 Task: Create a section Infrastructure Upgrade Sprint and in the section, add a milestone Continual Service Improvement (CSI) Implementation in the project BlueTech
Action: Mouse moved to (342, 475)
Screenshot: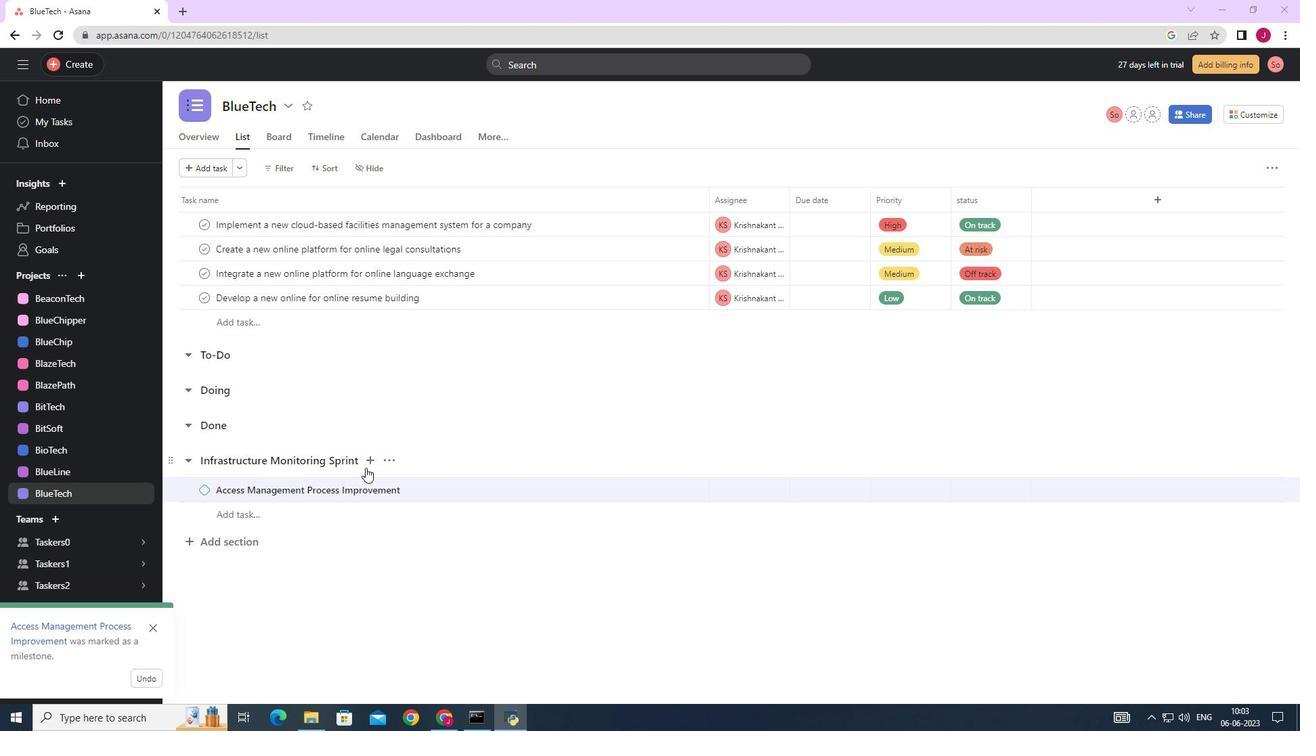 
Action: Mouse scrolled (342, 474) with delta (0, 0)
Screenshot: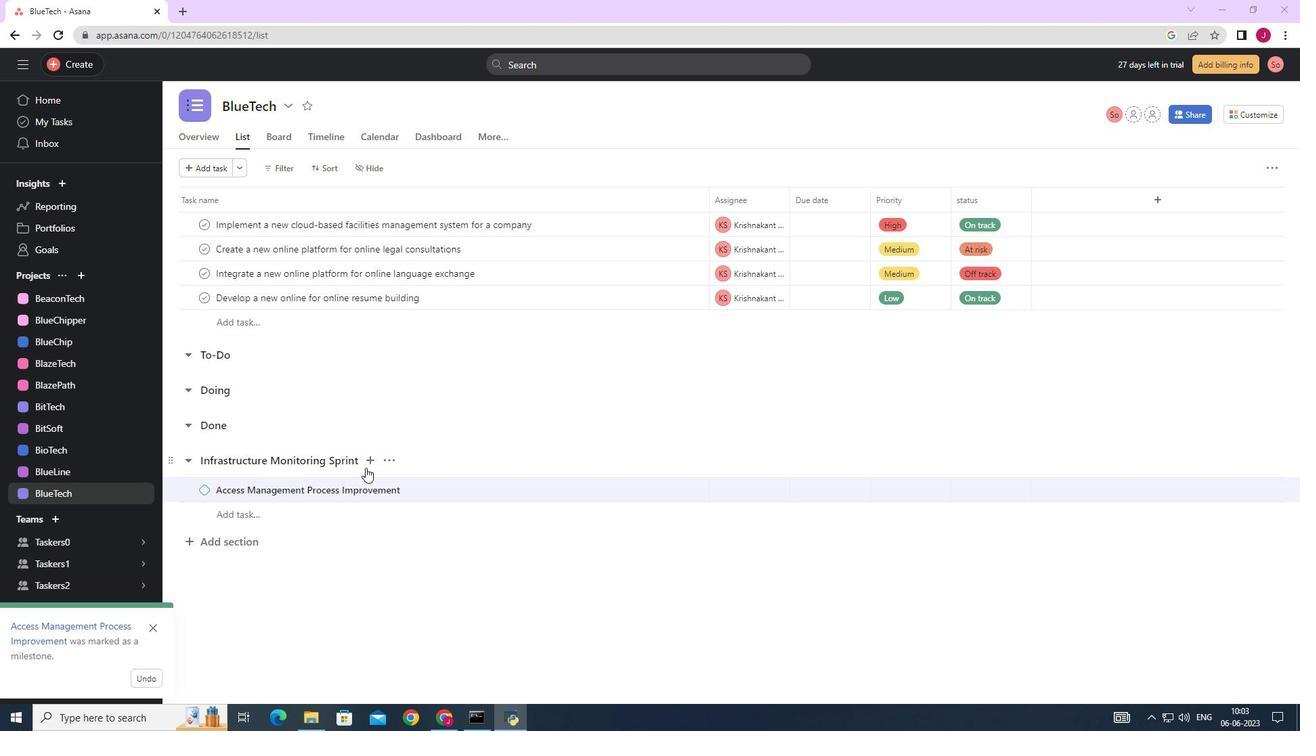
Action: Mouse moved to (339, 477)
Screenshot: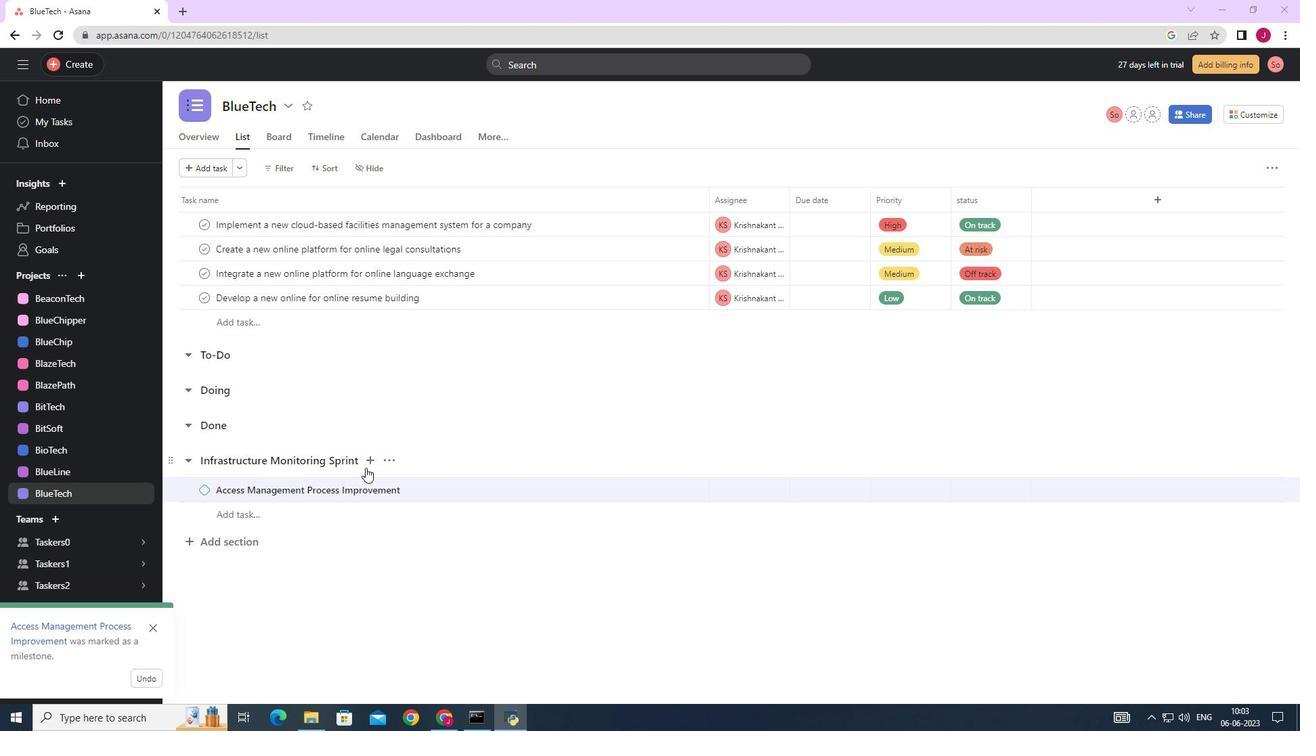 
Action: Mouse scrolled (339, 476) with delta (0, 0)
Screenshot: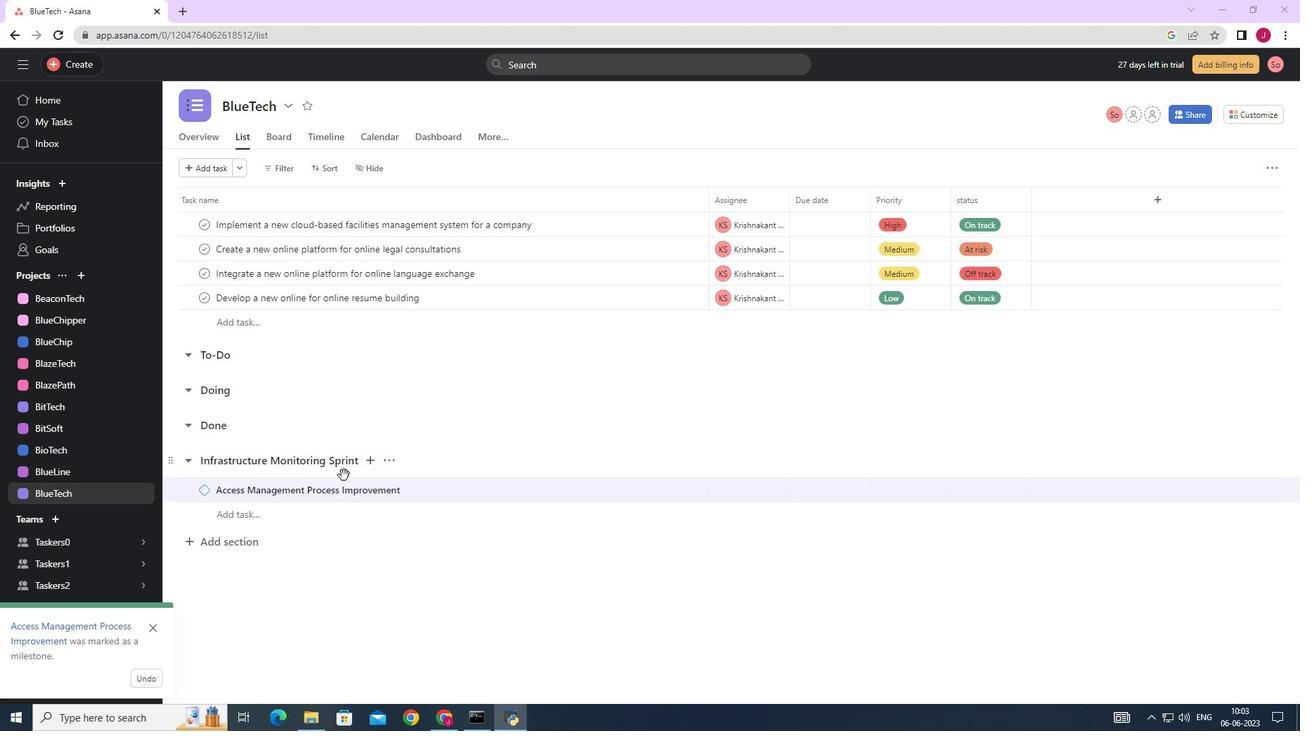 
Action: Mouse moved to (332, 478)
Screenshot: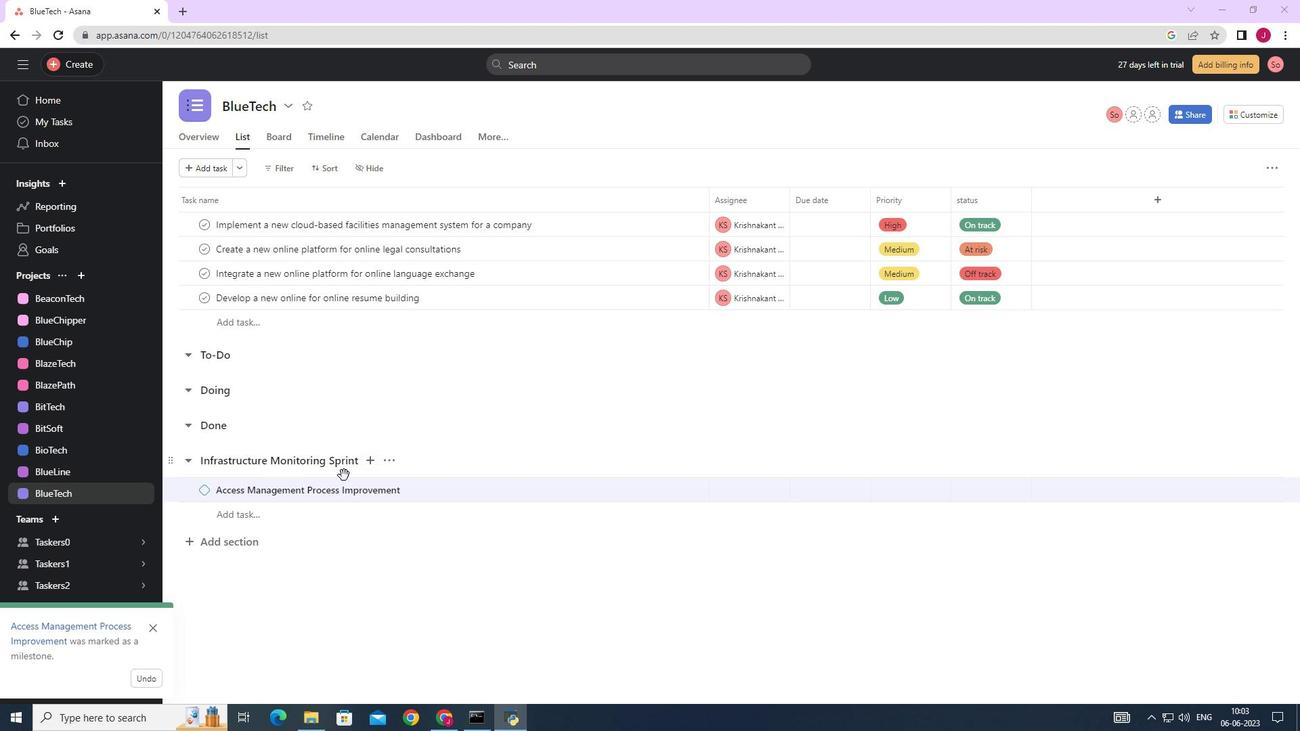 
Action: Mouse scrolled (336, 477) with delta (0, 0)
Screenshot: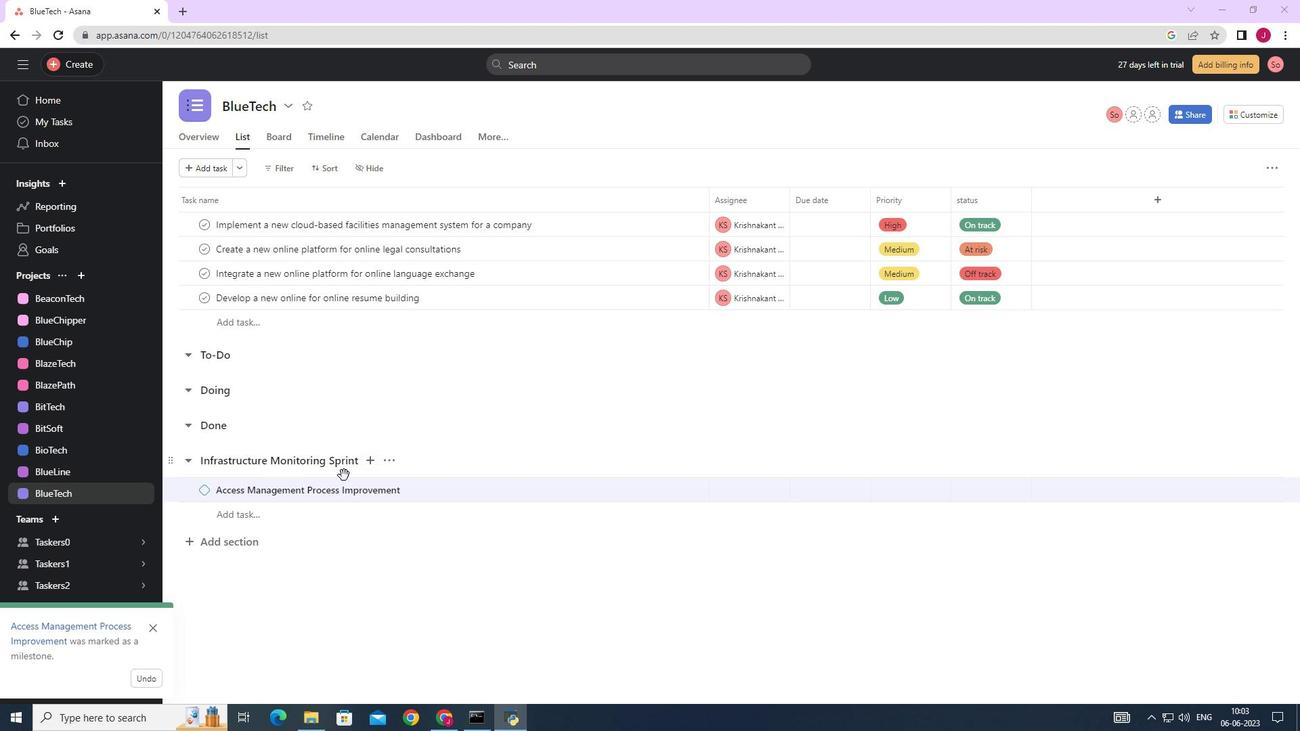 
Action: Mouse moved to (327, 479)
Screenshot: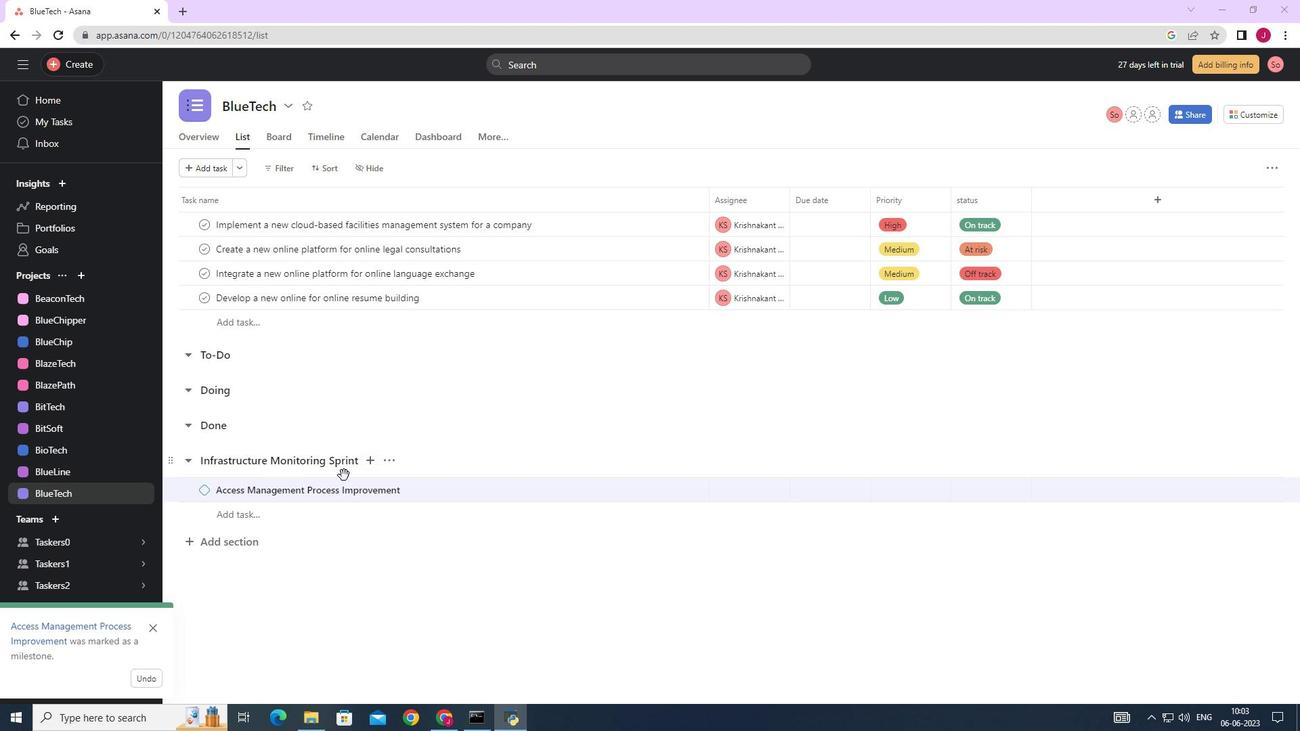 
Action: Mouse scrolled (329, 478) with delta (0, 0)
Screenshot: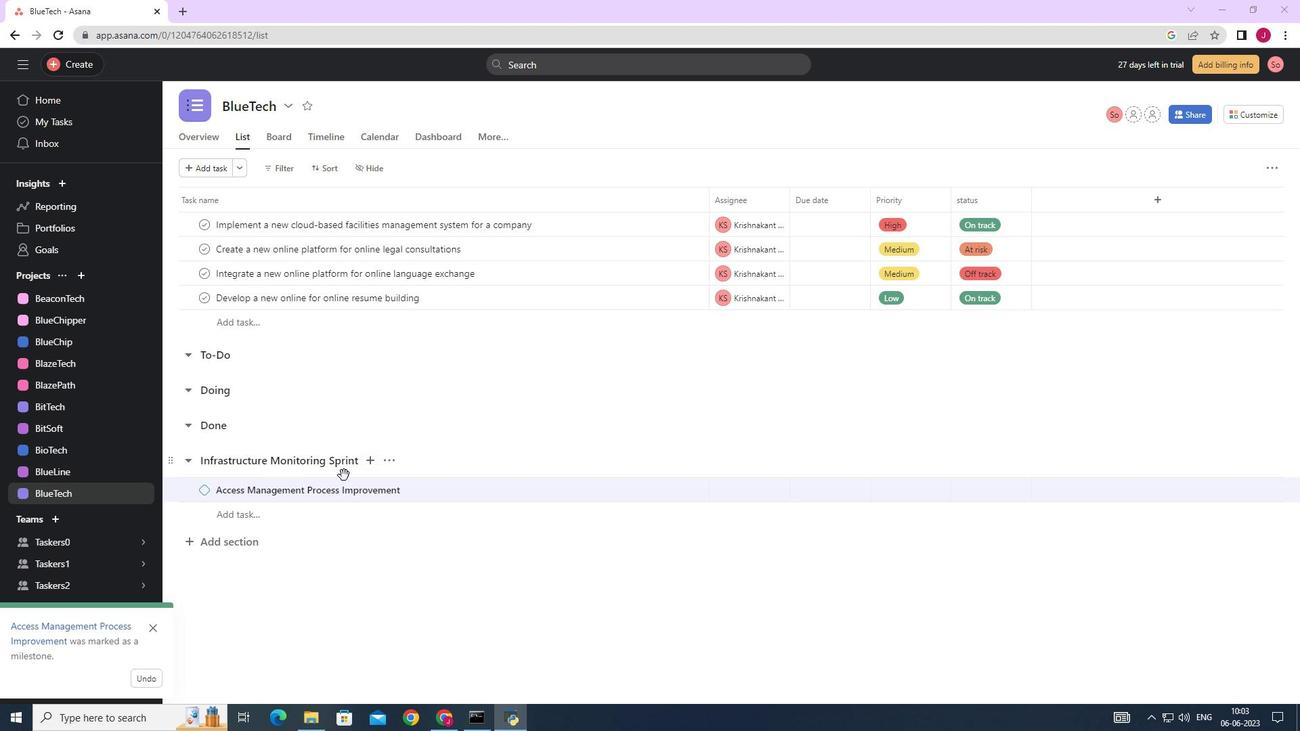 
Action: Mouse moved to (235, 539)
Screenshot: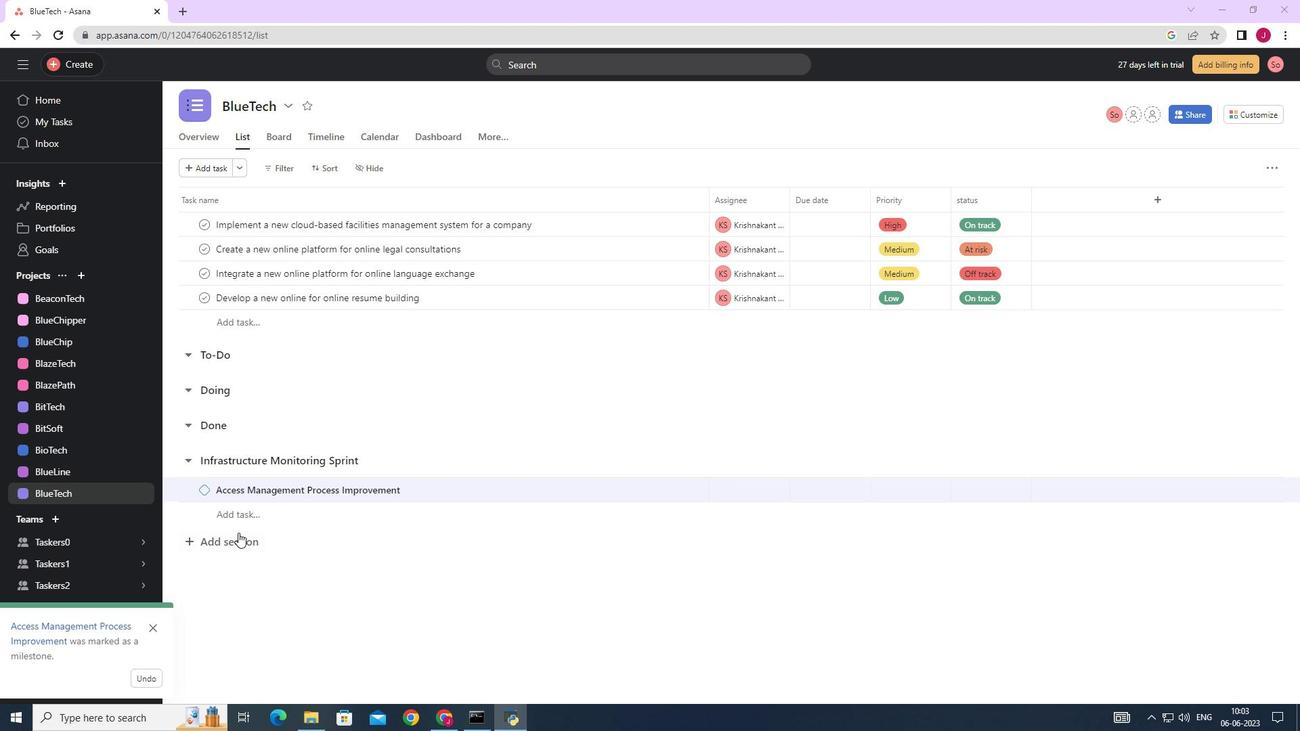 
Action: Mouse pressed left at (235, 539)
Screenshot: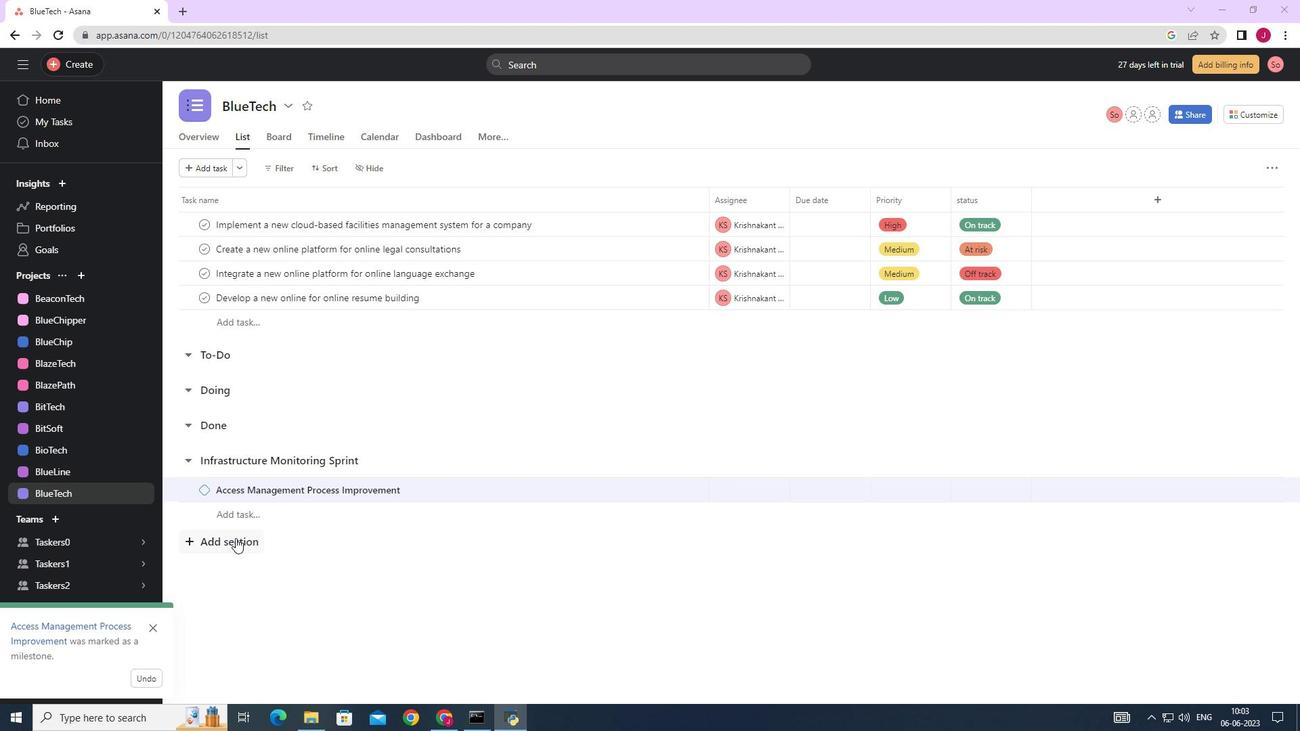 
Action: Key pressed <Key.caps_lock>I<Key.caps_lock>nfrastructure<Key.space><Key.caps_lock>U<Key.caps_lock>pgrade<Key.space><Key.caps_lock>S<Key.caps_lock>print<Key.space><Key.shift_r><Key.enter><Key.caps_lock>C<Key.caps_lock>ontinual<Key.space><Key.caps_lock>S<Key.caps_lock>ervice<Key.space><Key.caps_lock>I<Key.caps_lock>mprovement<Key.space><Key.shift_r><Key.shift_r>(<Key.caps_lock>CSI<Key.shift_r>)<Key.space><Key.caps_lock>i<Key.caps_lock><Key.backspace><Key.caps_lock><Key.caps_lock>I<Key.caps_lock>mplementation<Key.space>
Screenshot: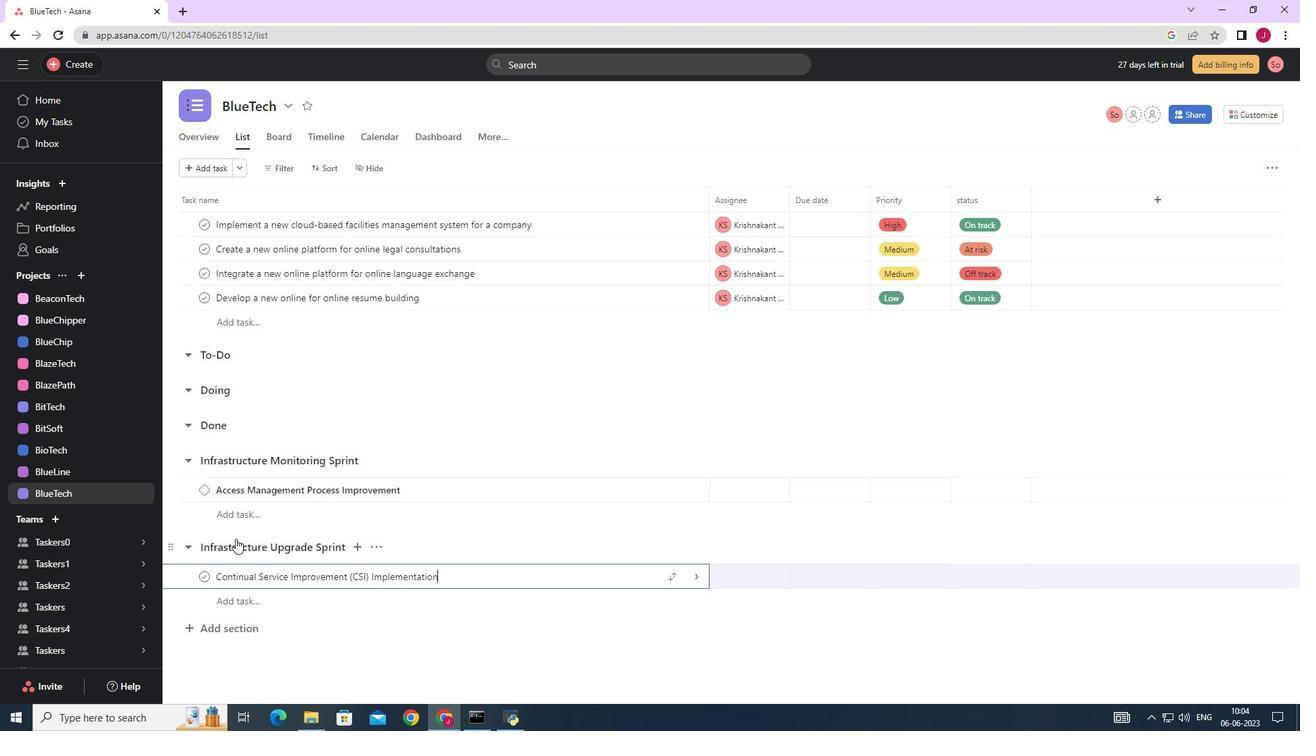 
Action: Mouse moved to (698, 571)
Screenshot: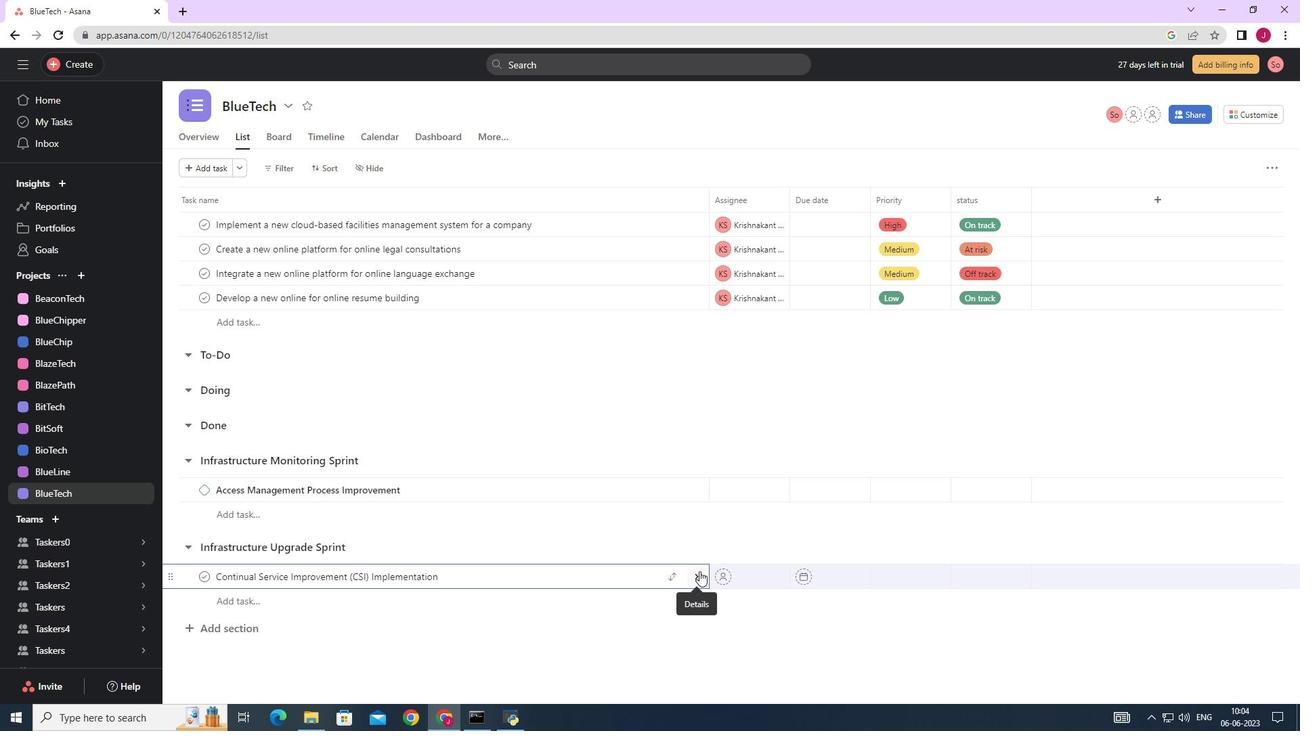 
Action: Mouse pressed left at (698, 571)
Screenshot: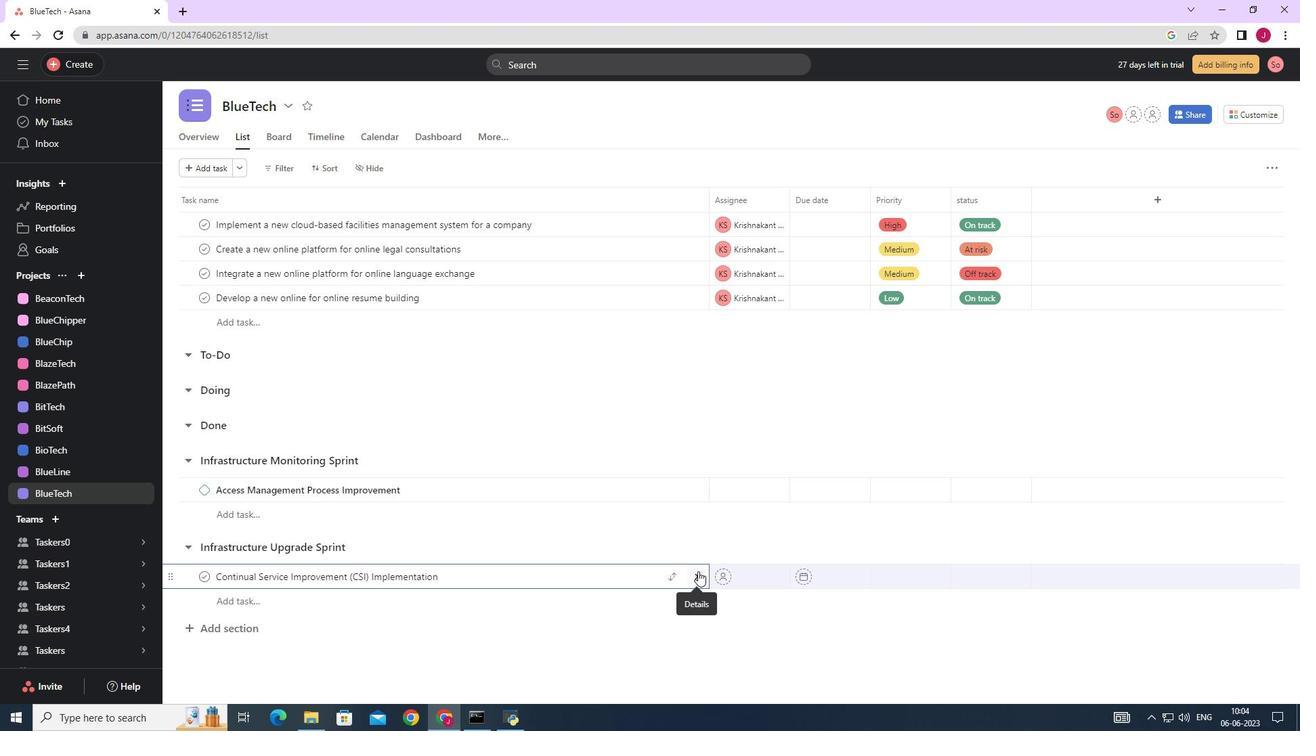 
Action: Mouse moved to (1247, 165)
Screenshot: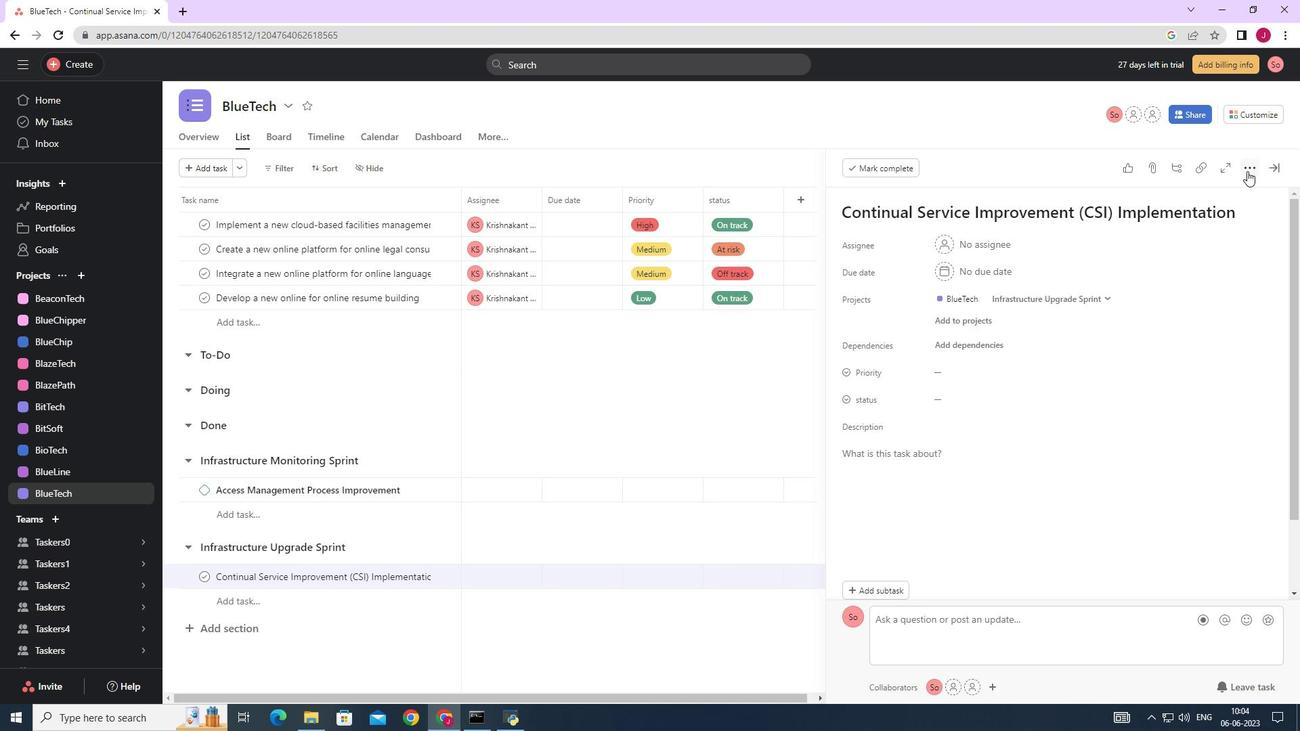 
Action: Mouse pressed left at (1247, 165)
Screenshot: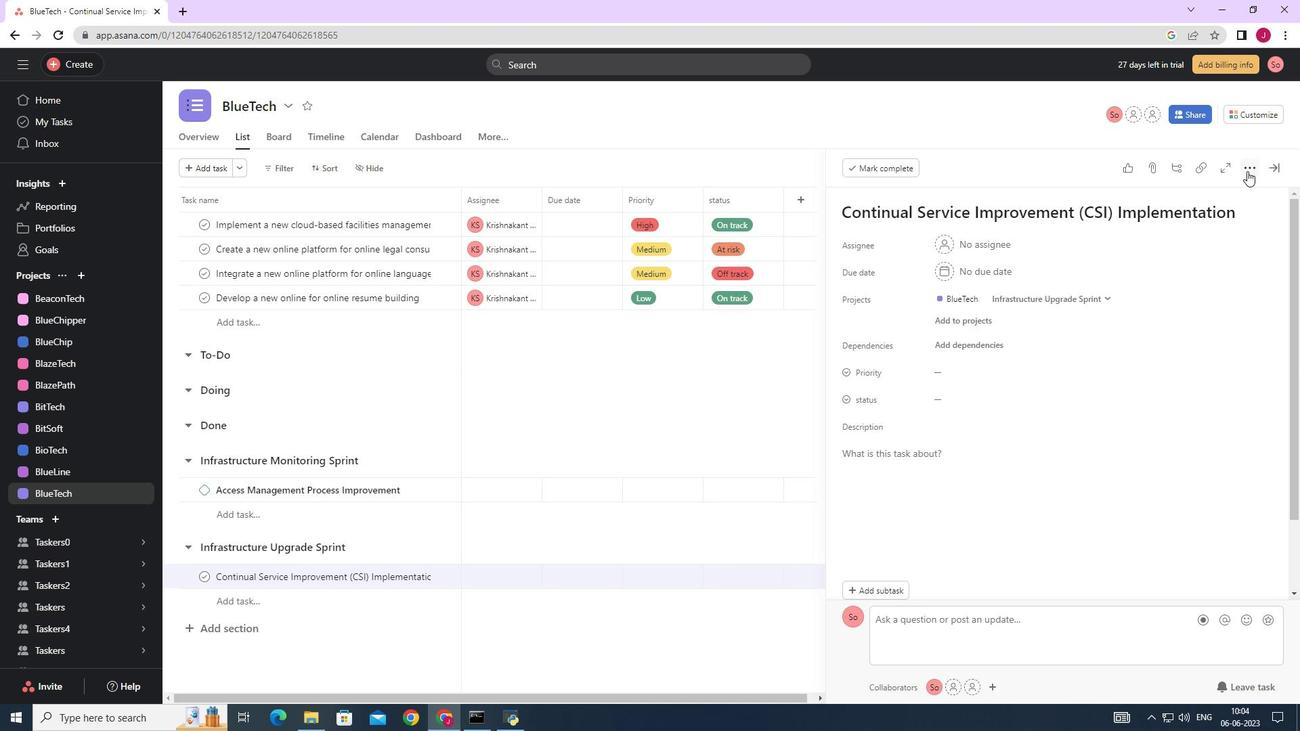 
Action: Mouse moved to (1128, 220)
Screenshot: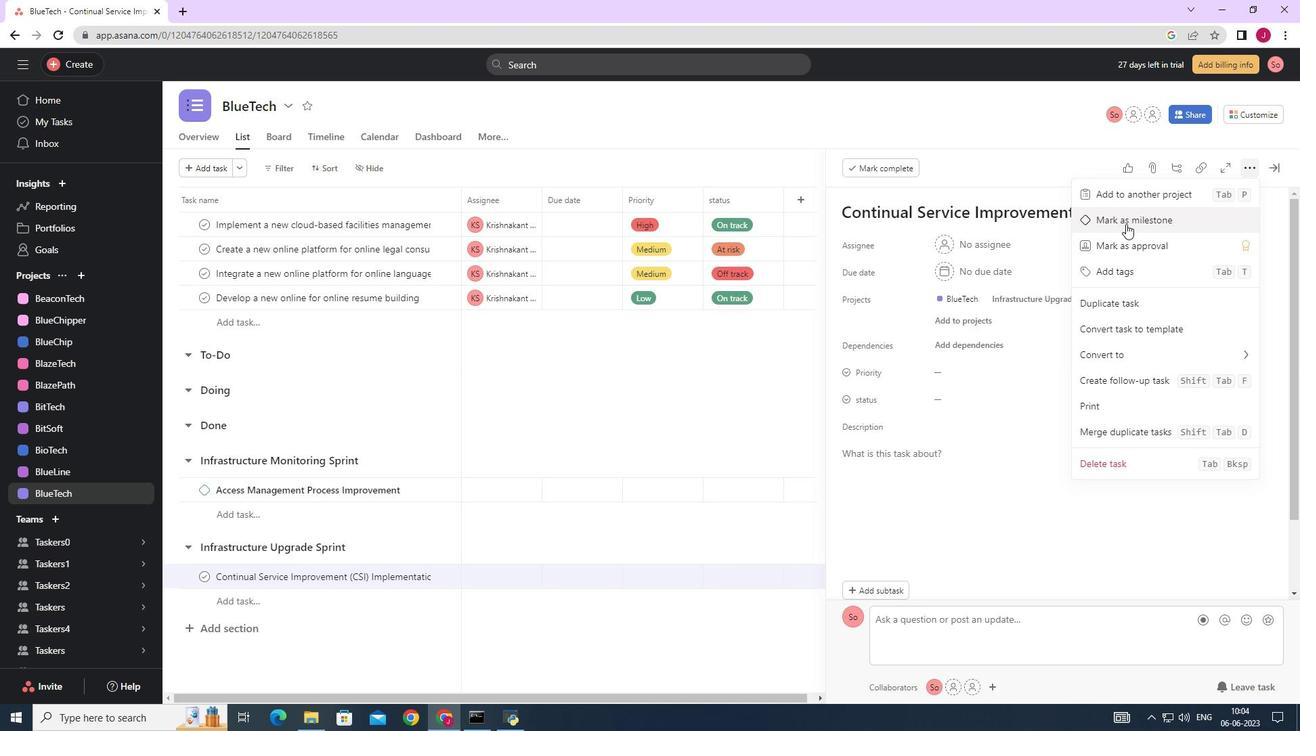 
Action: Mouse pressed left at (1128, 220)
Screenshot: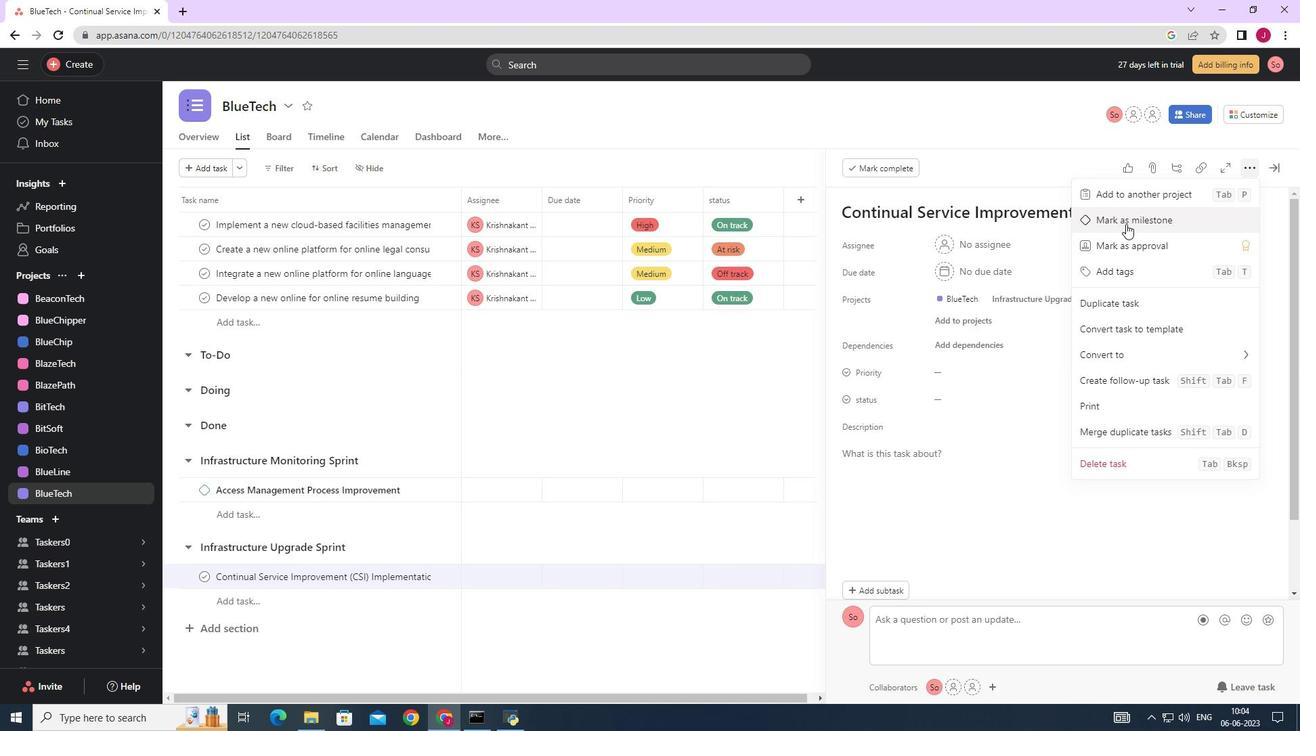 
Action: Mouse moved to (1277, 169)
Screenshot: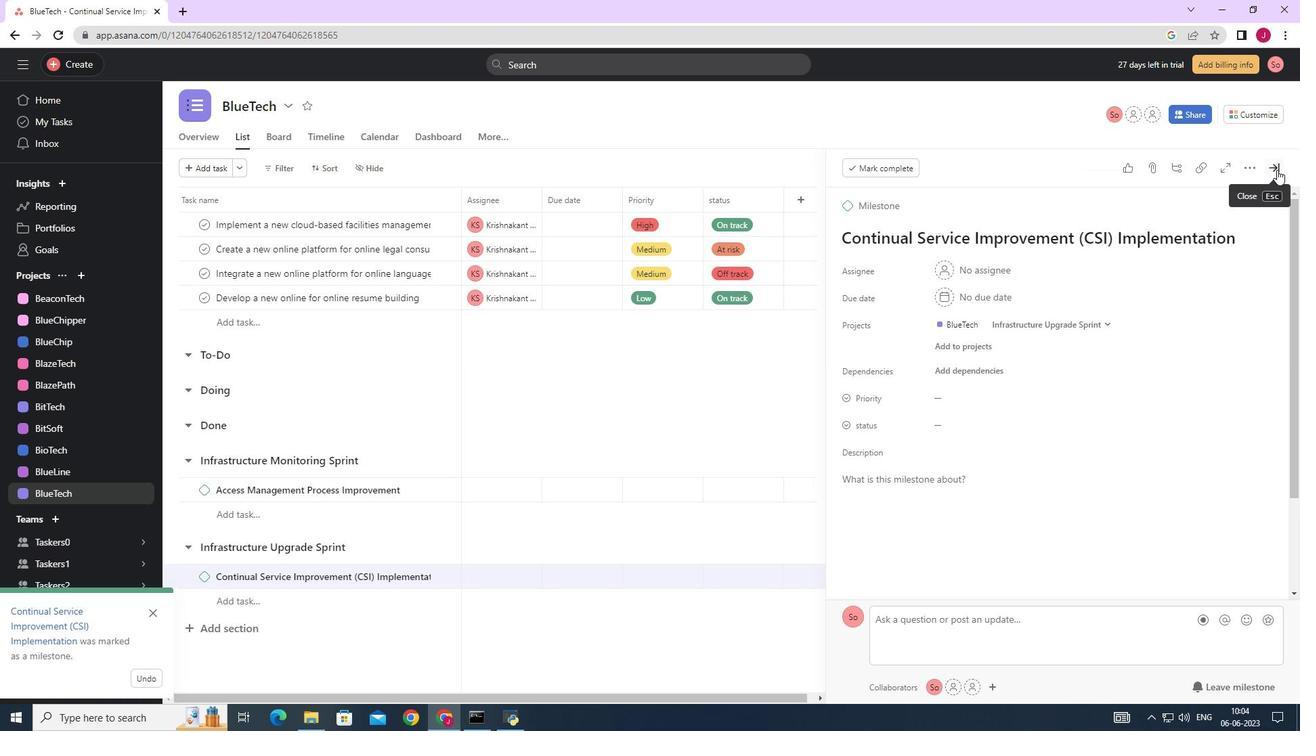 
Action: Mouse pressed left at (1277, 169)
Screenshot: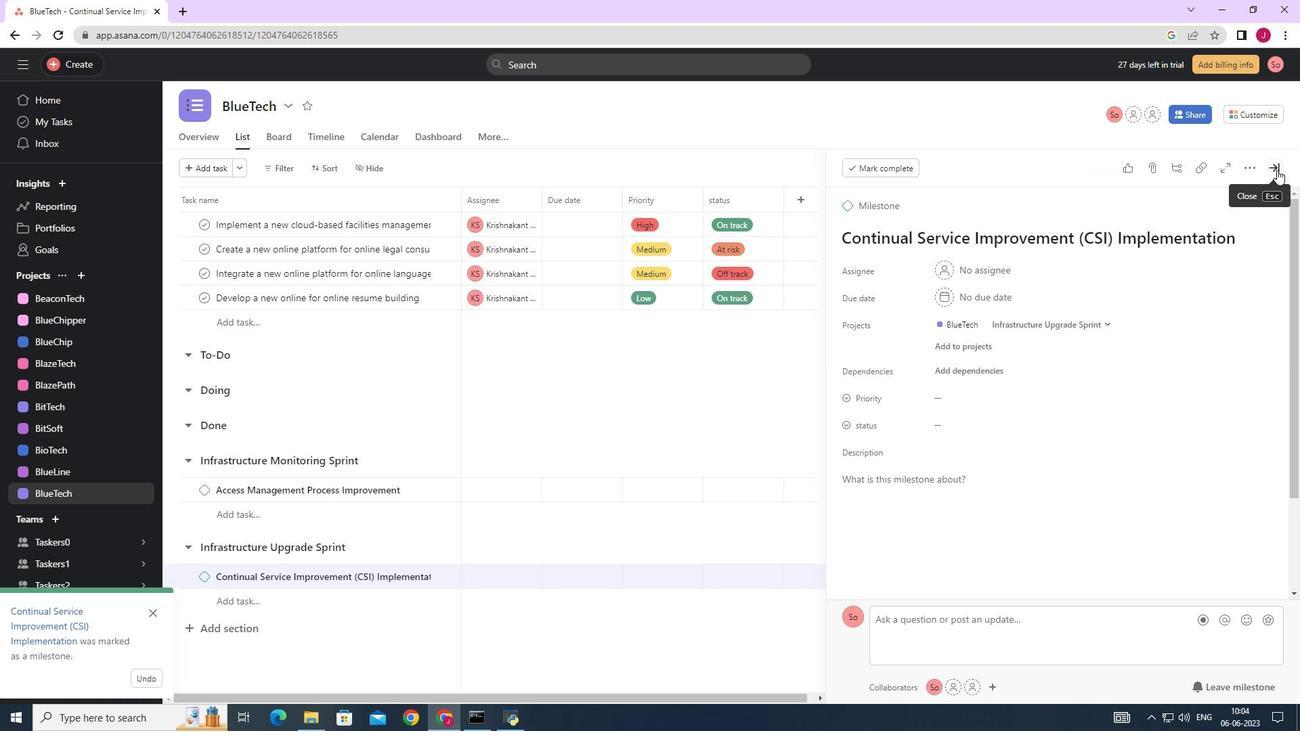 
Action: Mouse moved to (1191, 166)
Screenshot: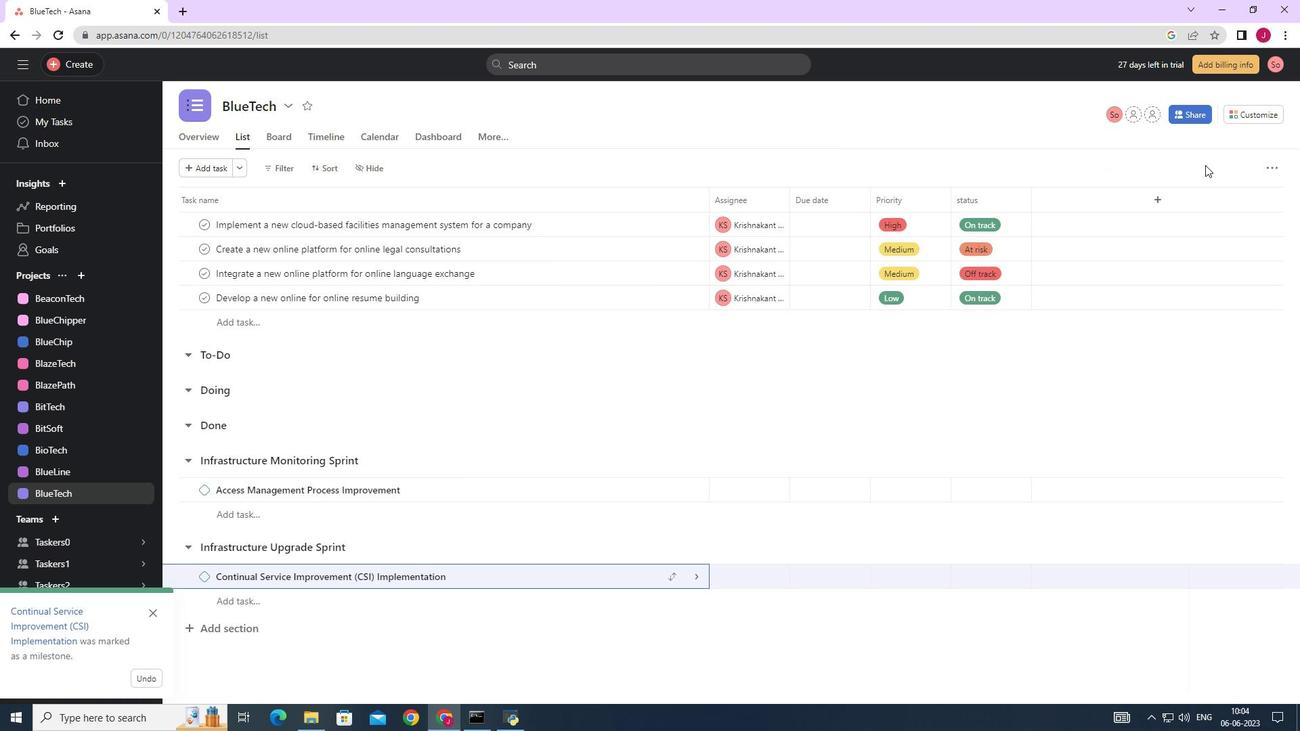 
